 Task: Start in the project VortexTech the sprint 'Road to Launch', with a duration of 2 weeks.
Action: Mouse moved to (830, 296)
Screenshot: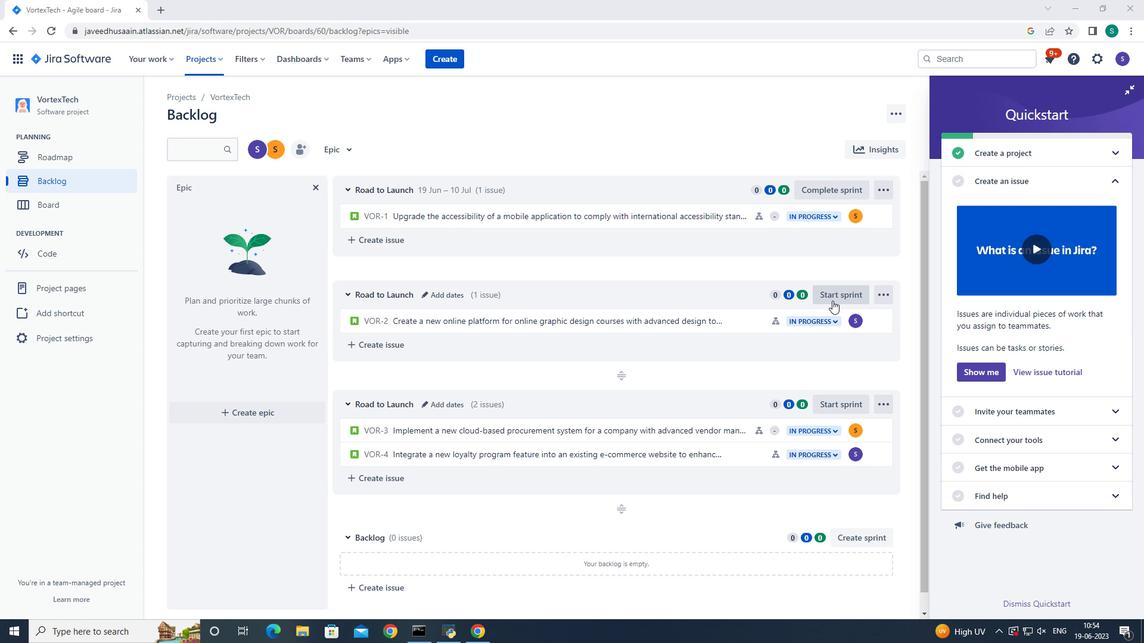 
Action: Mouse pressed left at (830, 296)
Screenshot: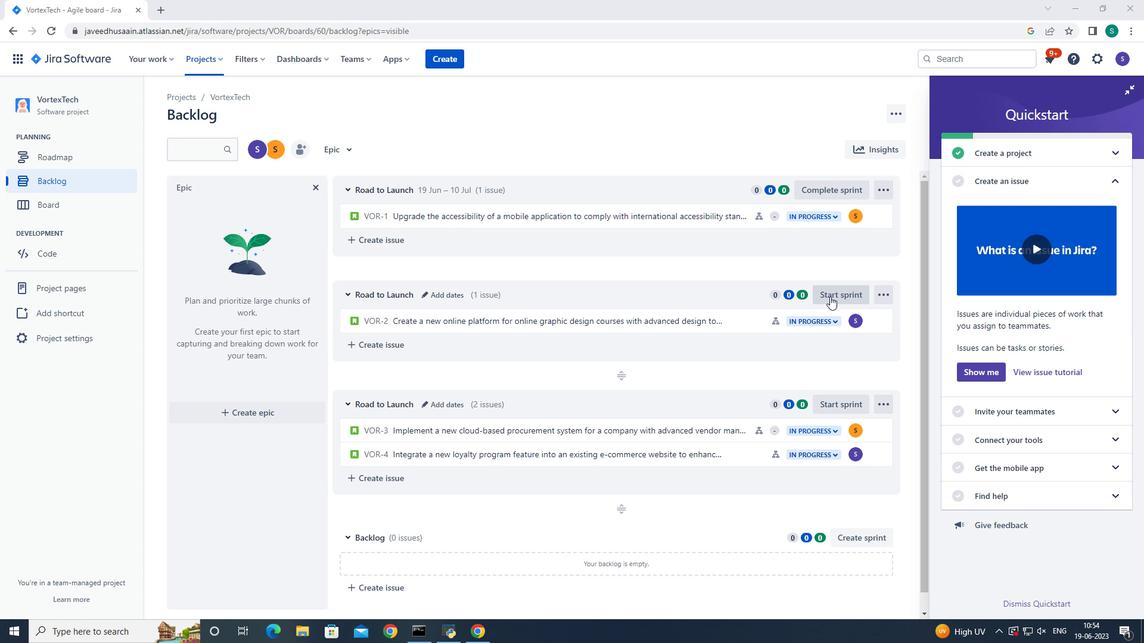 
Action: Mouse moved to (516, 203)
Screenshot: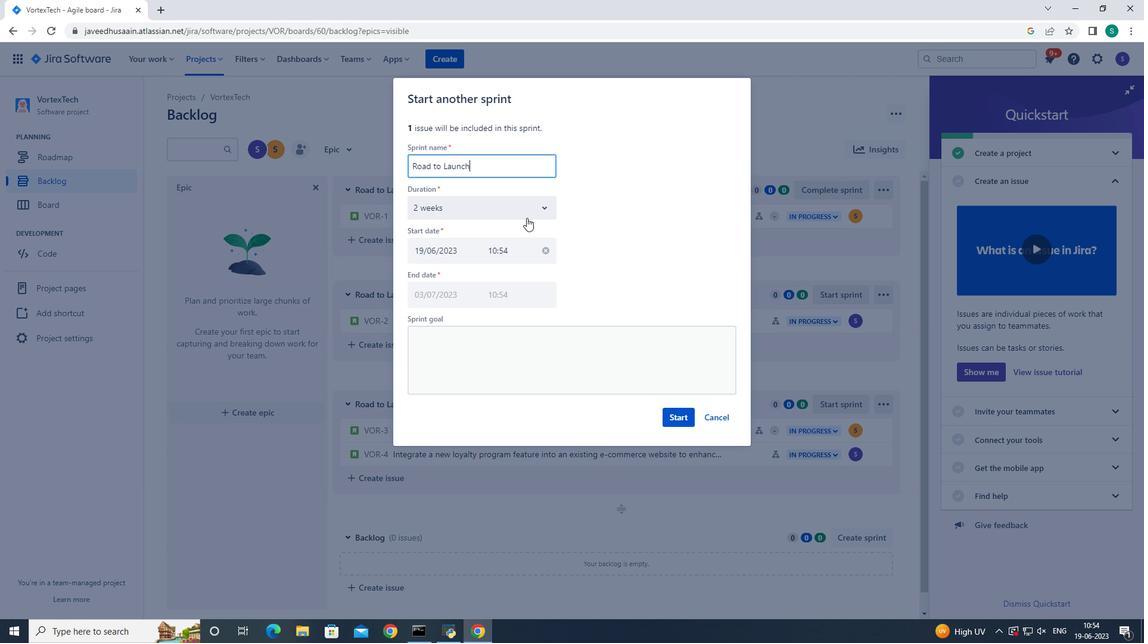 
Action: Mouse pressed left at (516, 203)
Screenshot: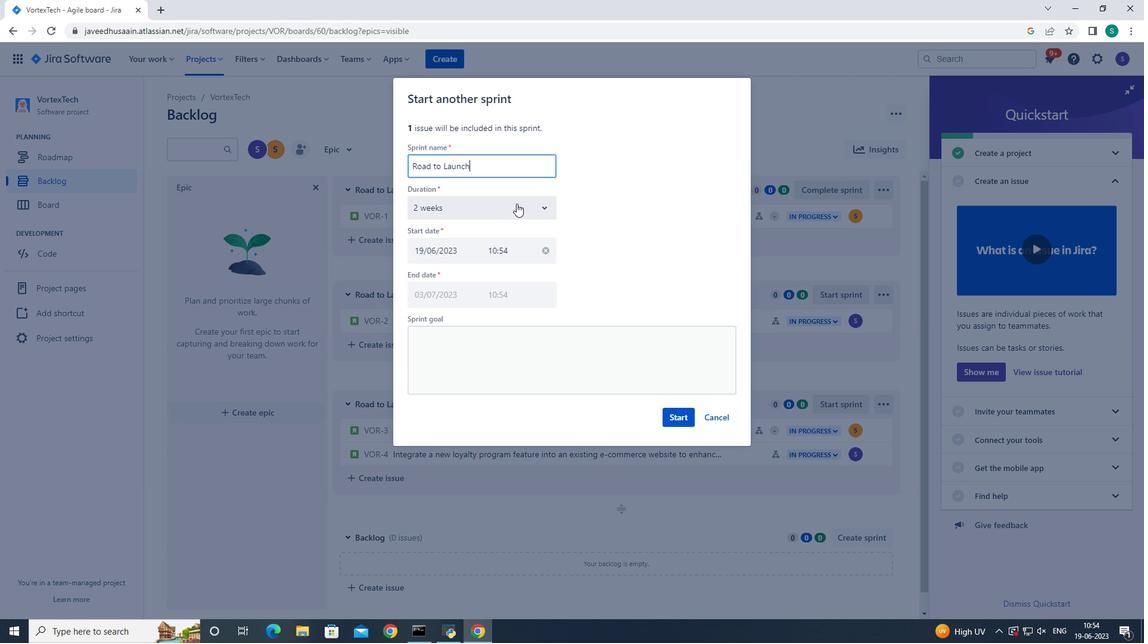 
Action: Mouse moved to (460, 257)
Screenshot: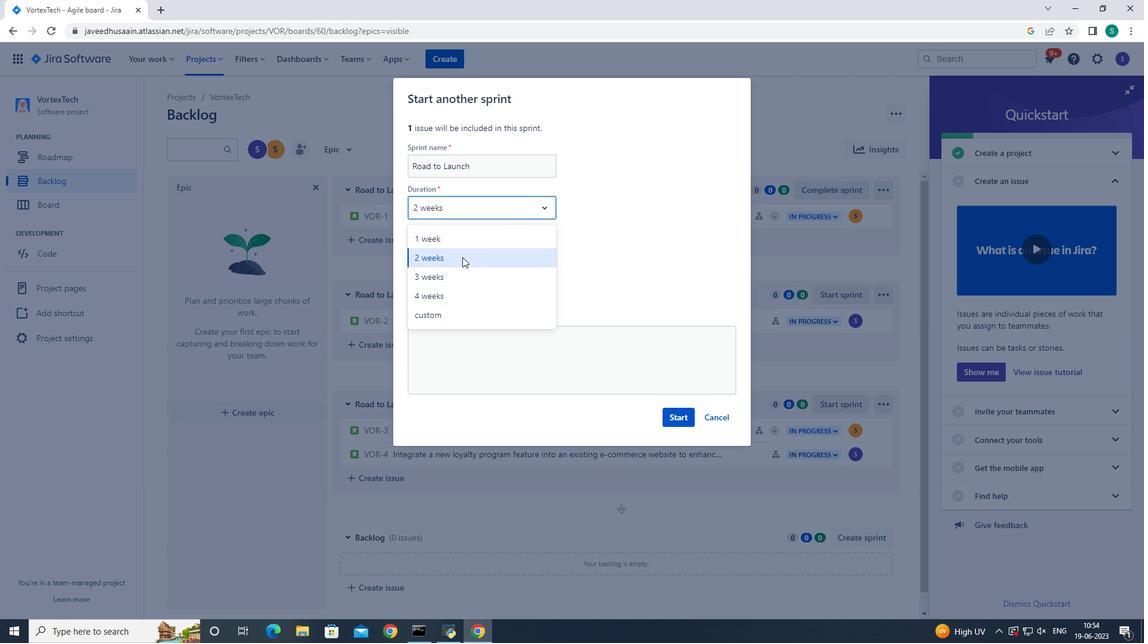 
Action: Mouse pressed left at (460, 257)
Screenshot: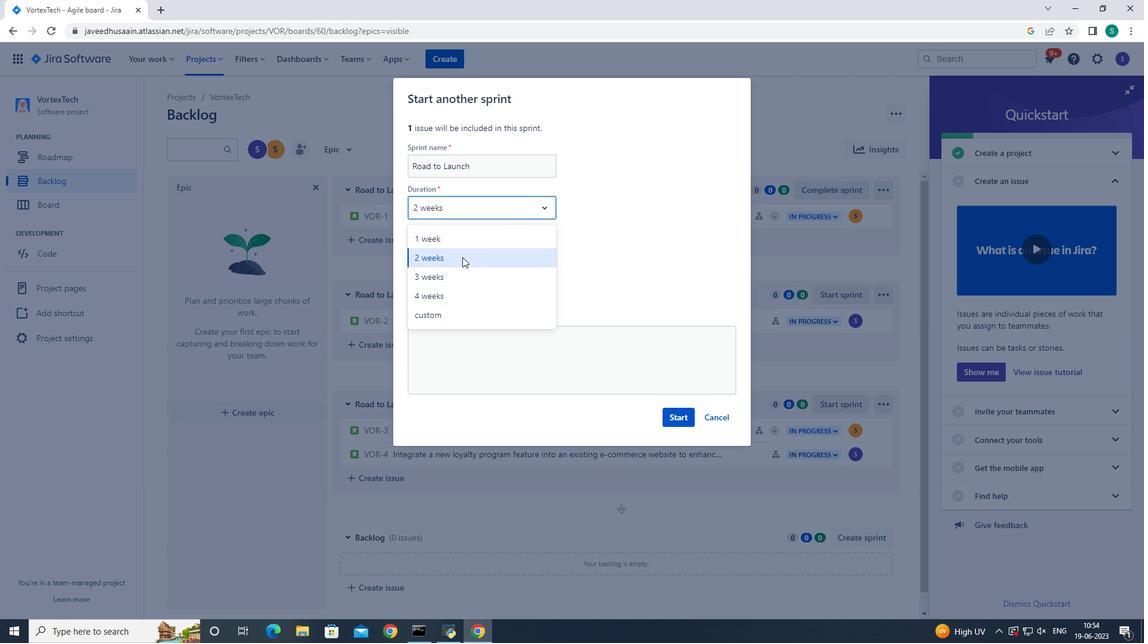 
Action: Mouse moved to (666, 414)
Screenshot: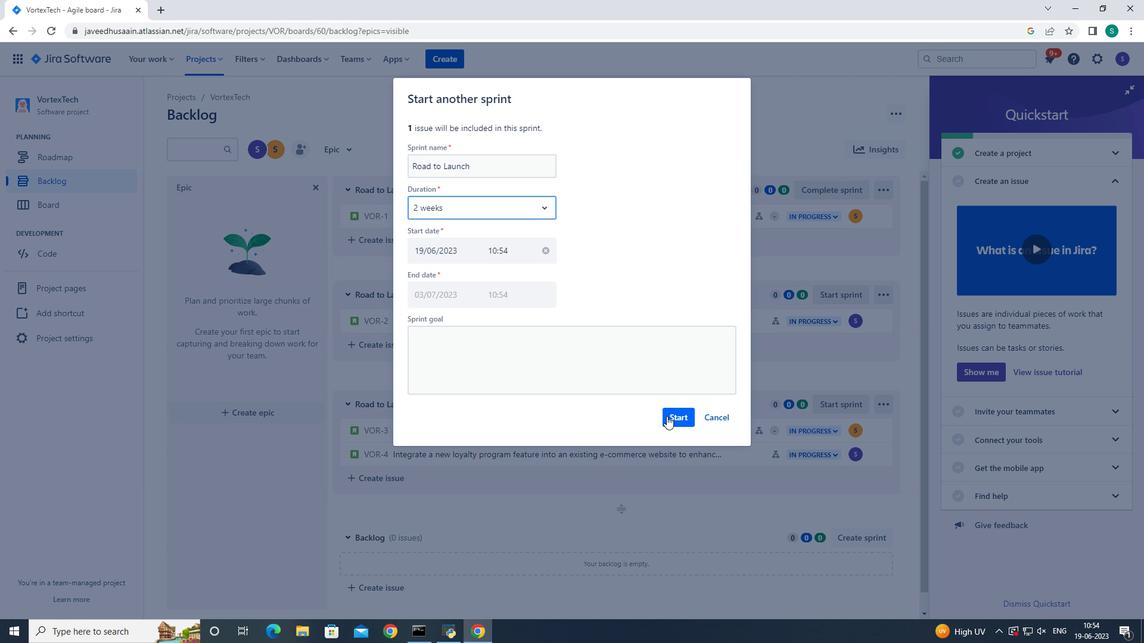 
Action: Mouse pressed left at (666, 414)
Screenshot: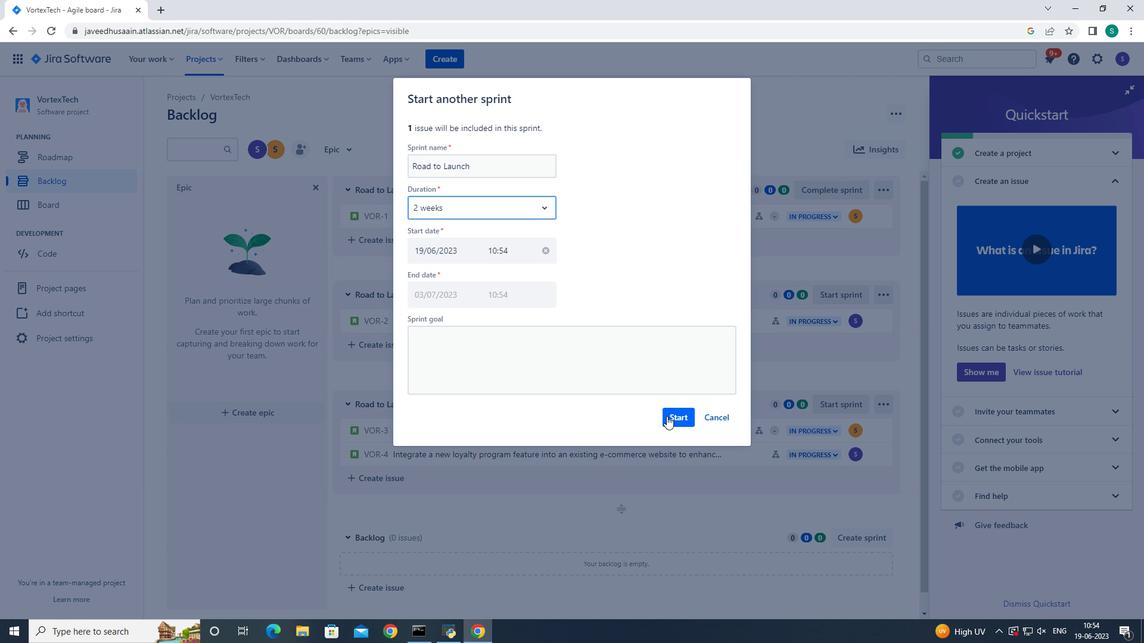
Action: Mouse moved to (66, 179)
Screenshot: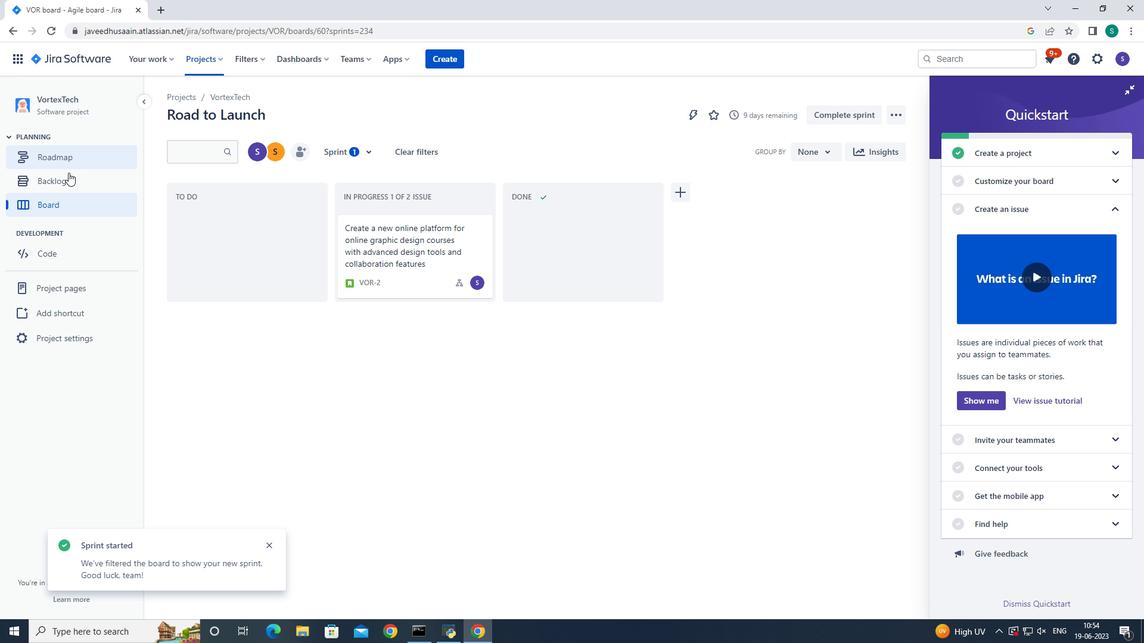 
Action: Mouse pressed left at (66, 179)
Screenshot: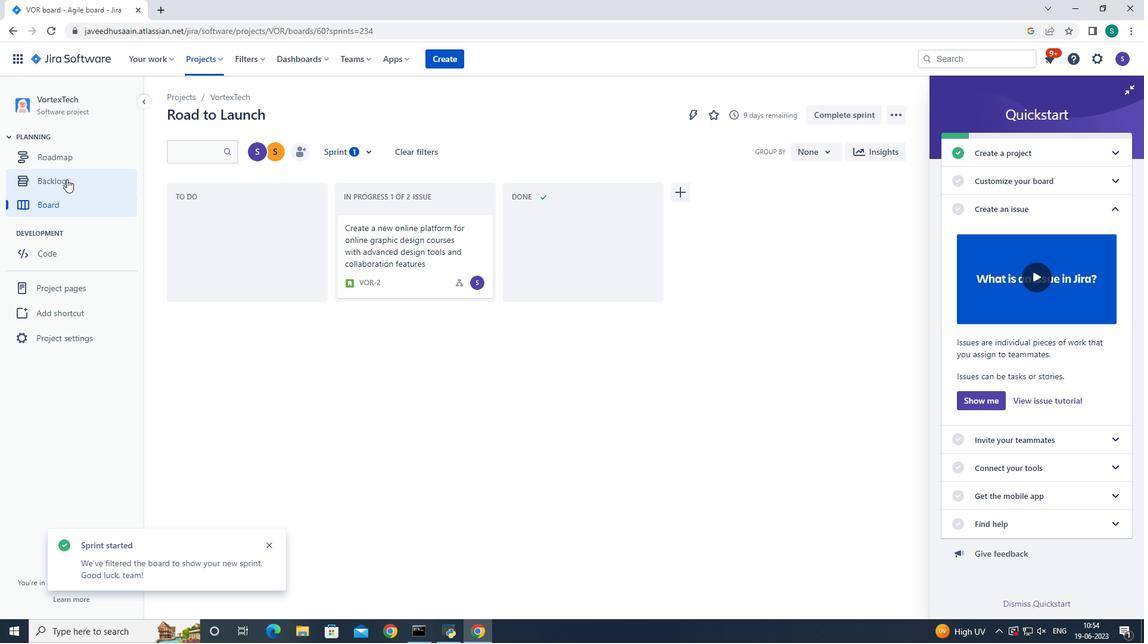 
Action: Mouse moved to (520, 295)
Screenshot: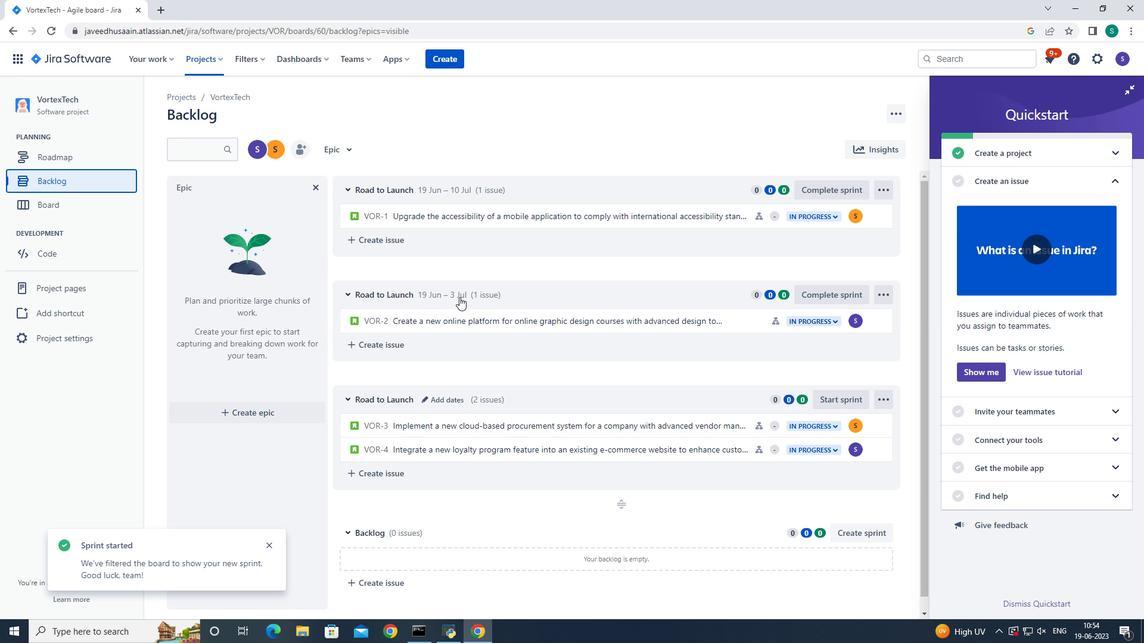 
